 Task: Create Card Change Control Board Meeting in Board Website Development to Workspace Consulting. Create Card Horticulture Review in Board Business Process Automation to Workspace Consulting. Create Card Project Management Review in Board Business Model Business Case Development and Analysis to Workspace Consulting
Action: Mouse moved to (656, 203)
Screenshot: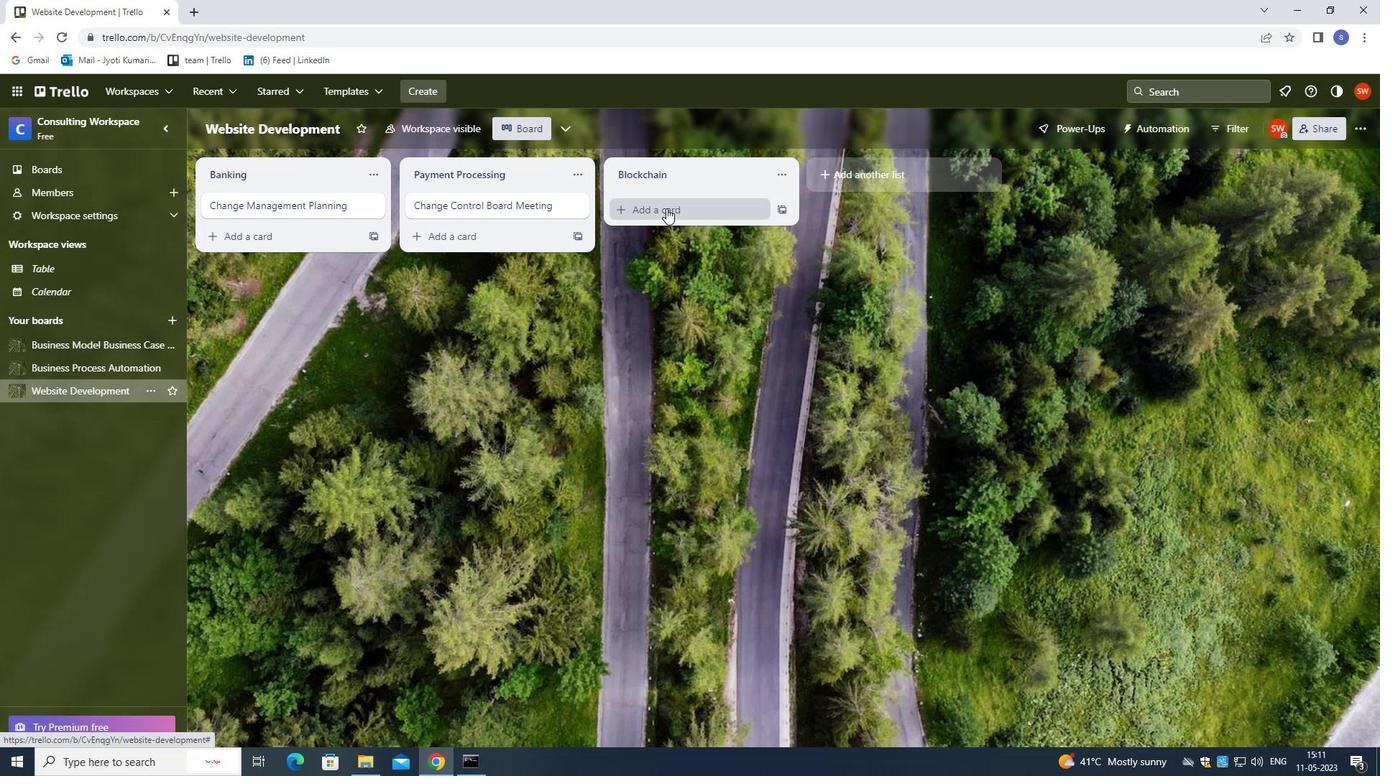 
Action: Mouse pressed left at (656, 203)
Screenshot: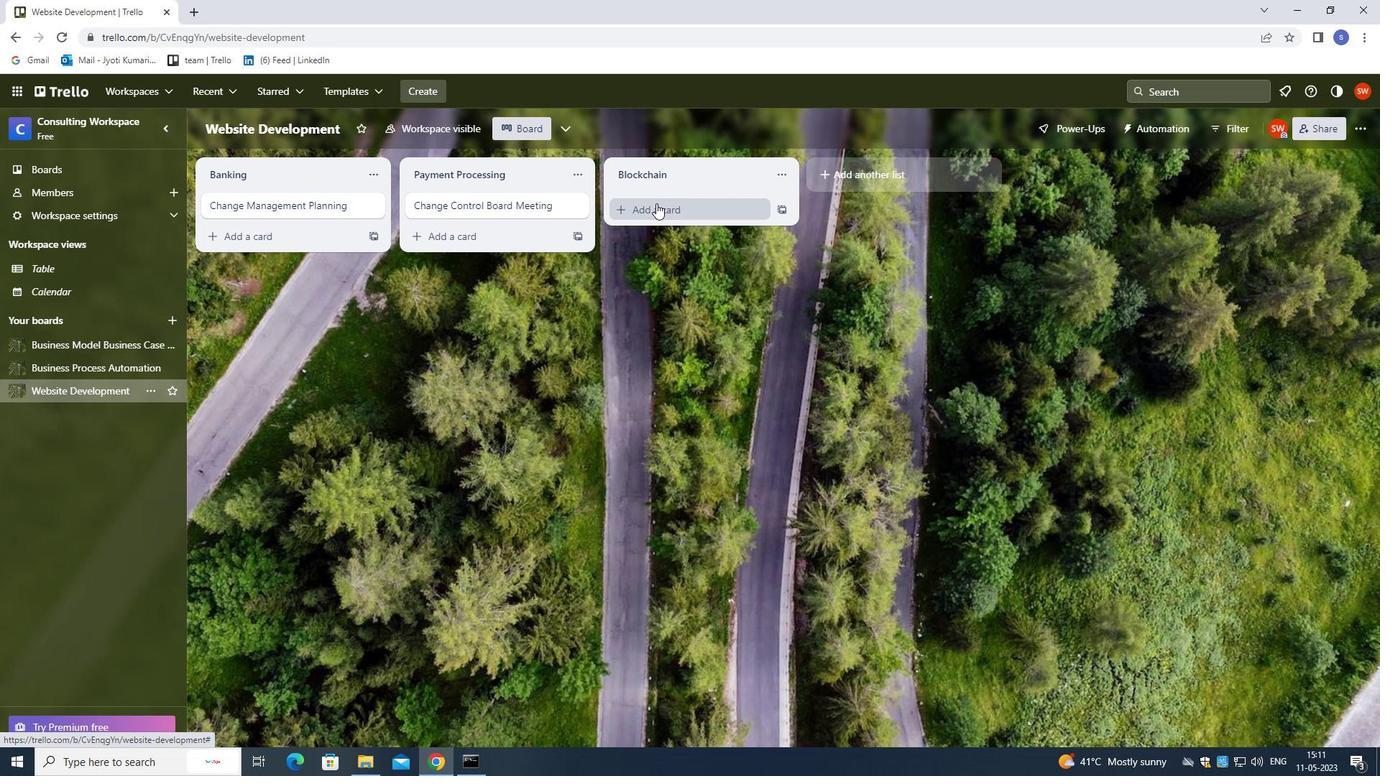 
Action: Key pressed <Key.shift>CHANGE<Key.space><Key.shift>CONTROL<Key.space><Key.shift>BOARD<Key.space><Key.shift>MEETING<Key.enter>
Screenshot: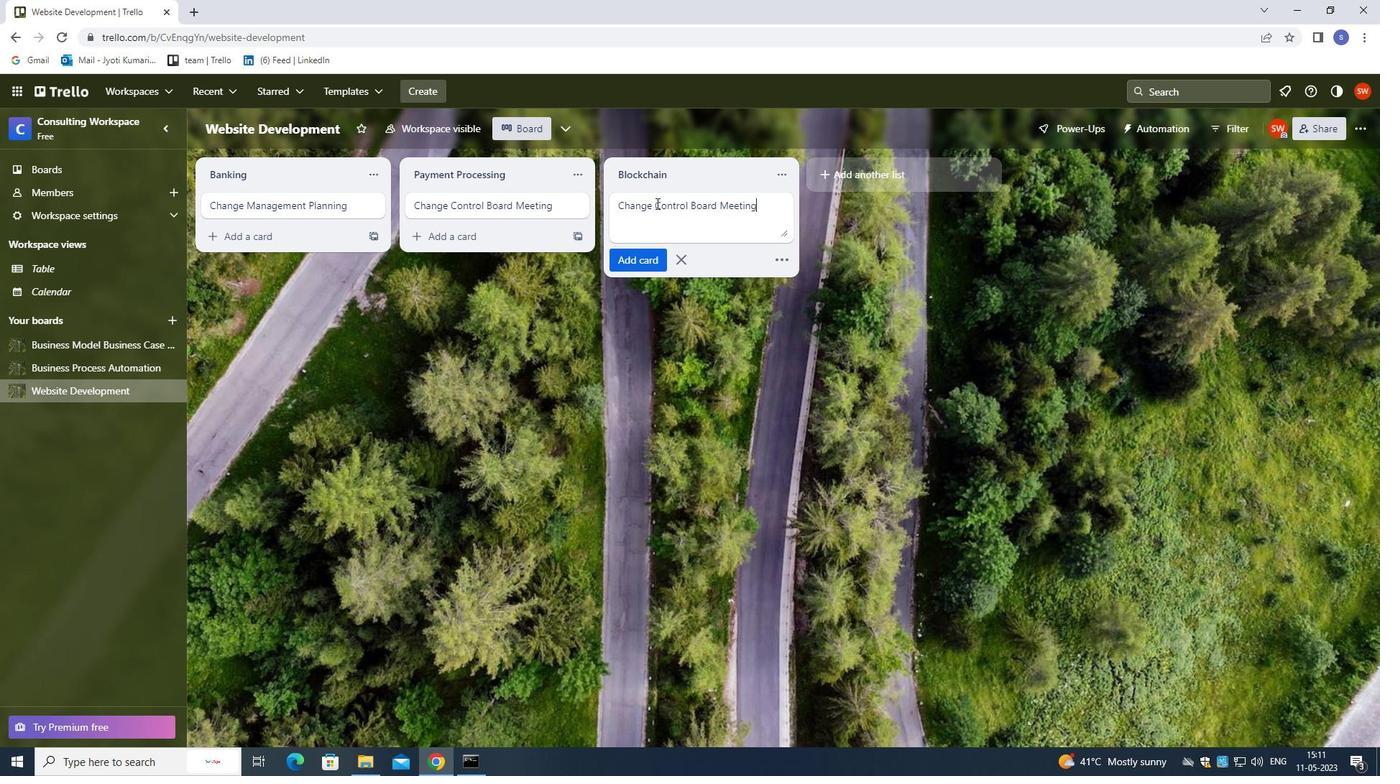 
Action: Mouse moved to (78, 366)
Screenshot: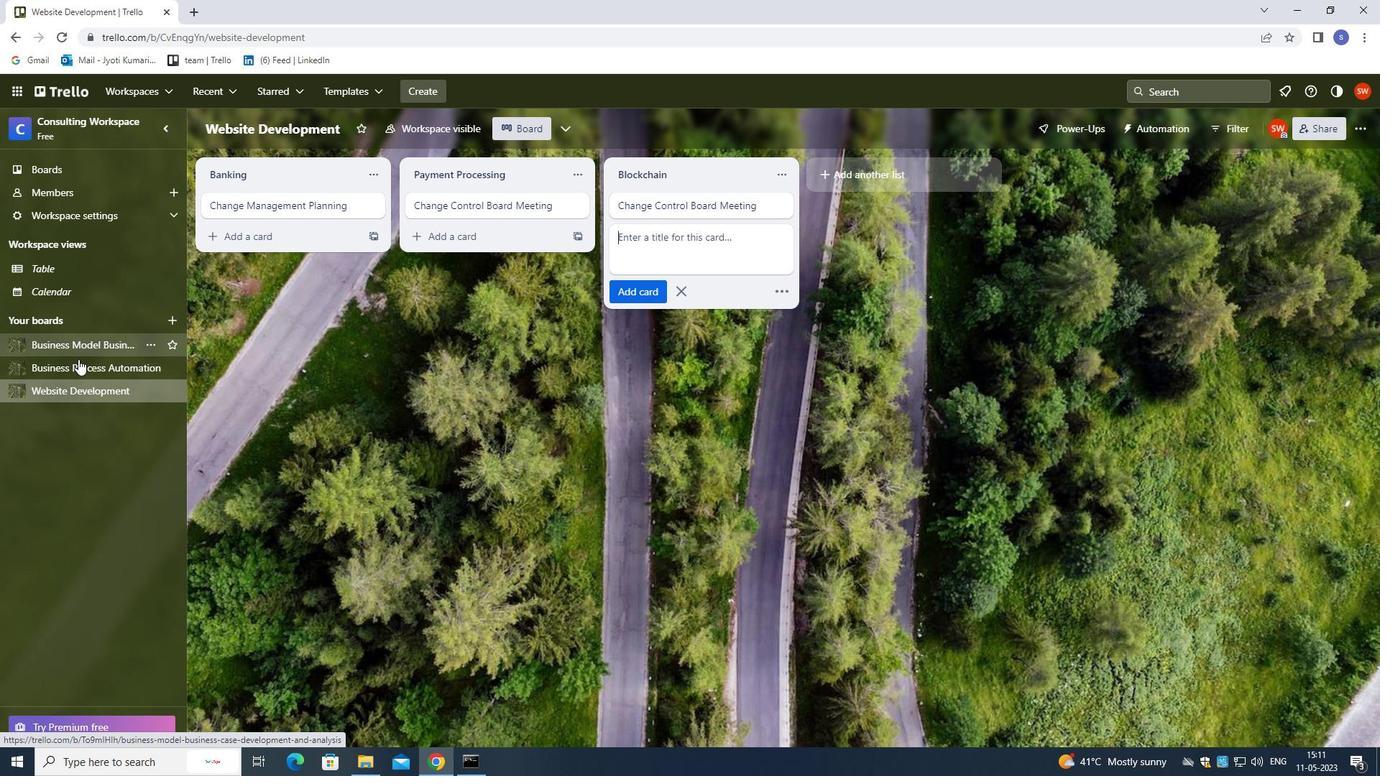 
Action: Mouse pressed left at (78, 366)
Screenshot: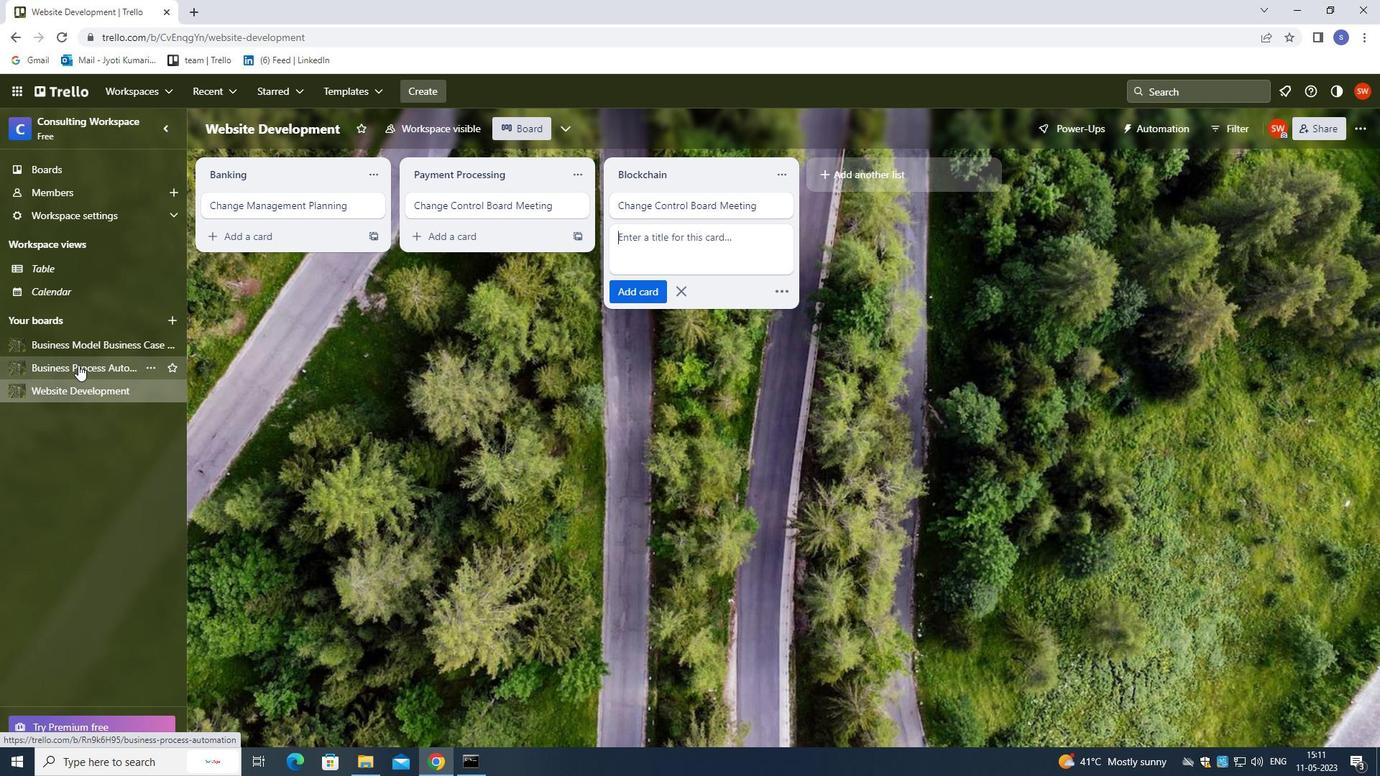 
Action: Mouse moved to (691, 206)
Screenshot: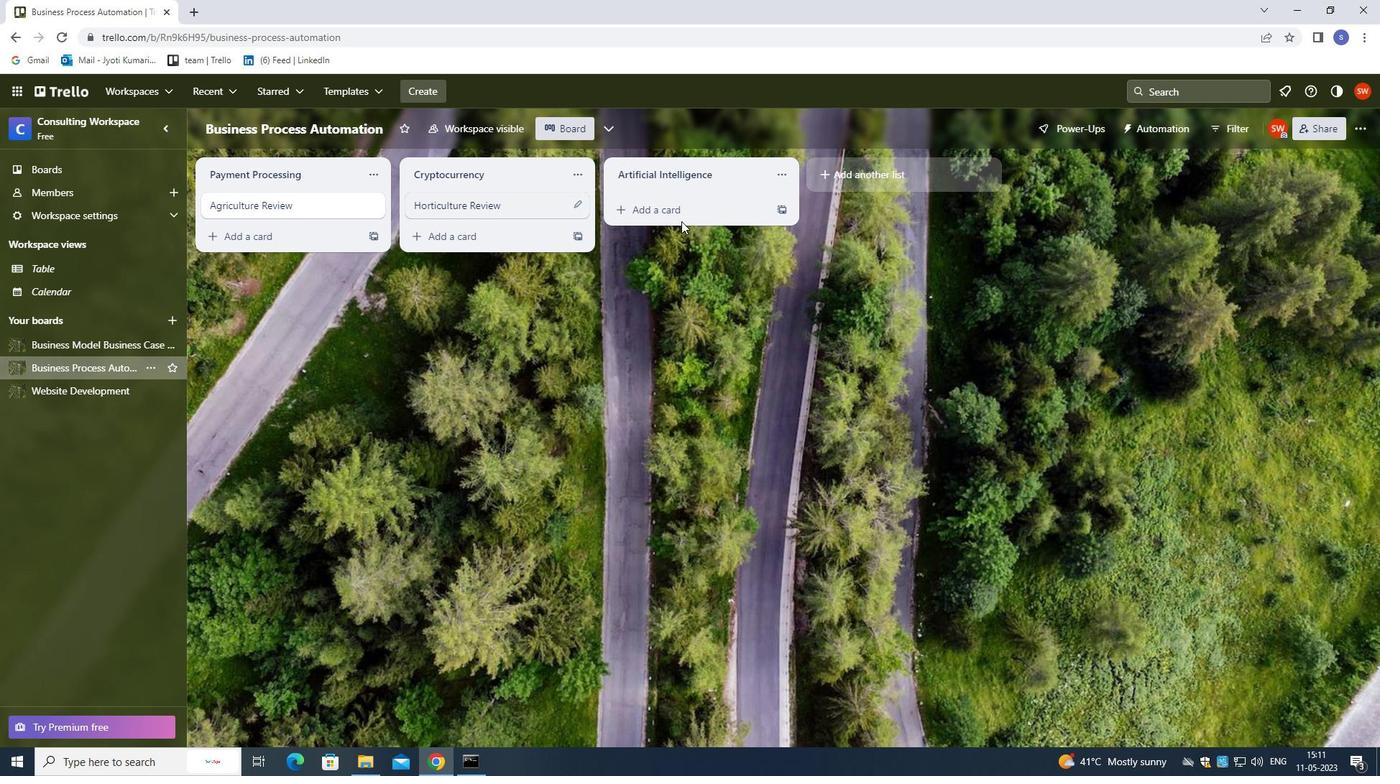 
Action: Mouse pressed left at (691, 206)
Screenshot: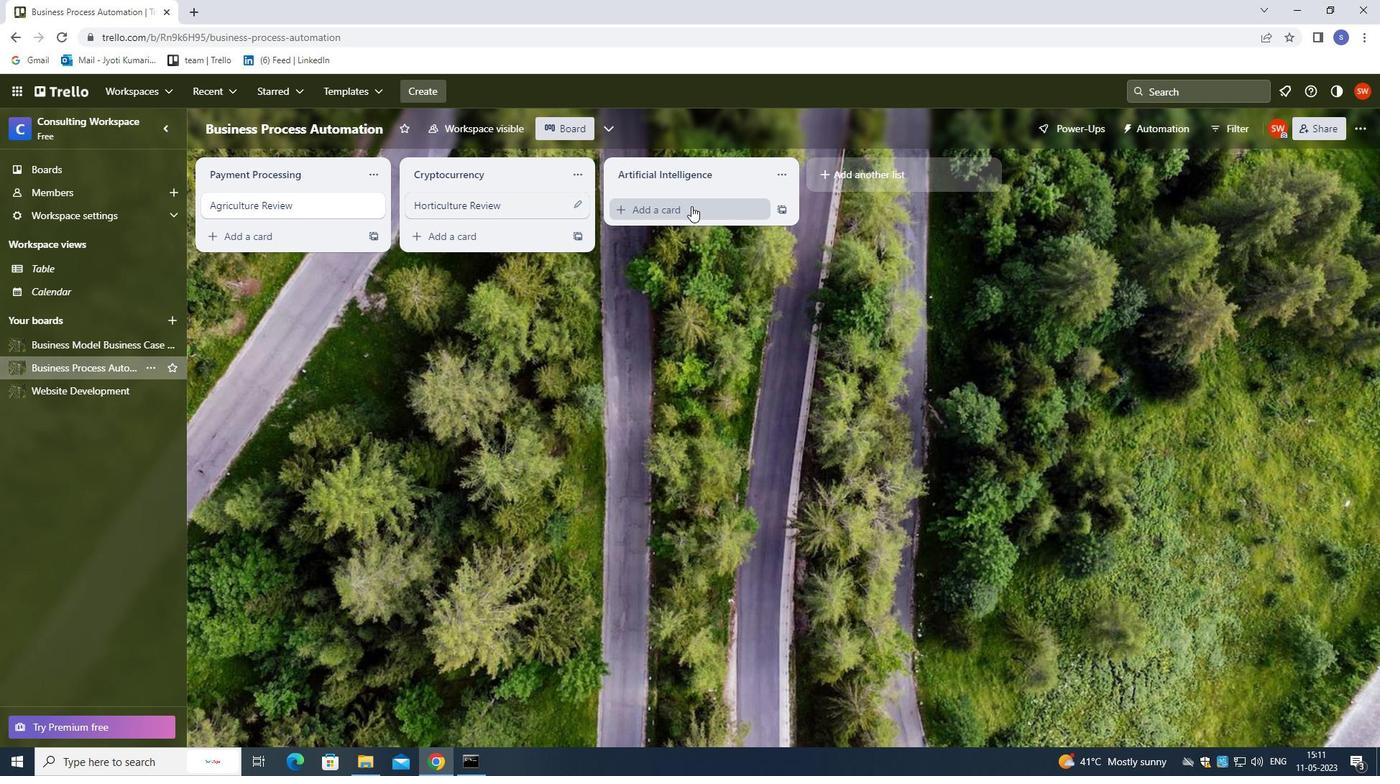 
Action: Key pressed <Key.shift>HORTICULTURE<Key.space><Key.shift>REVIEW<Key.enter>
Screenshot: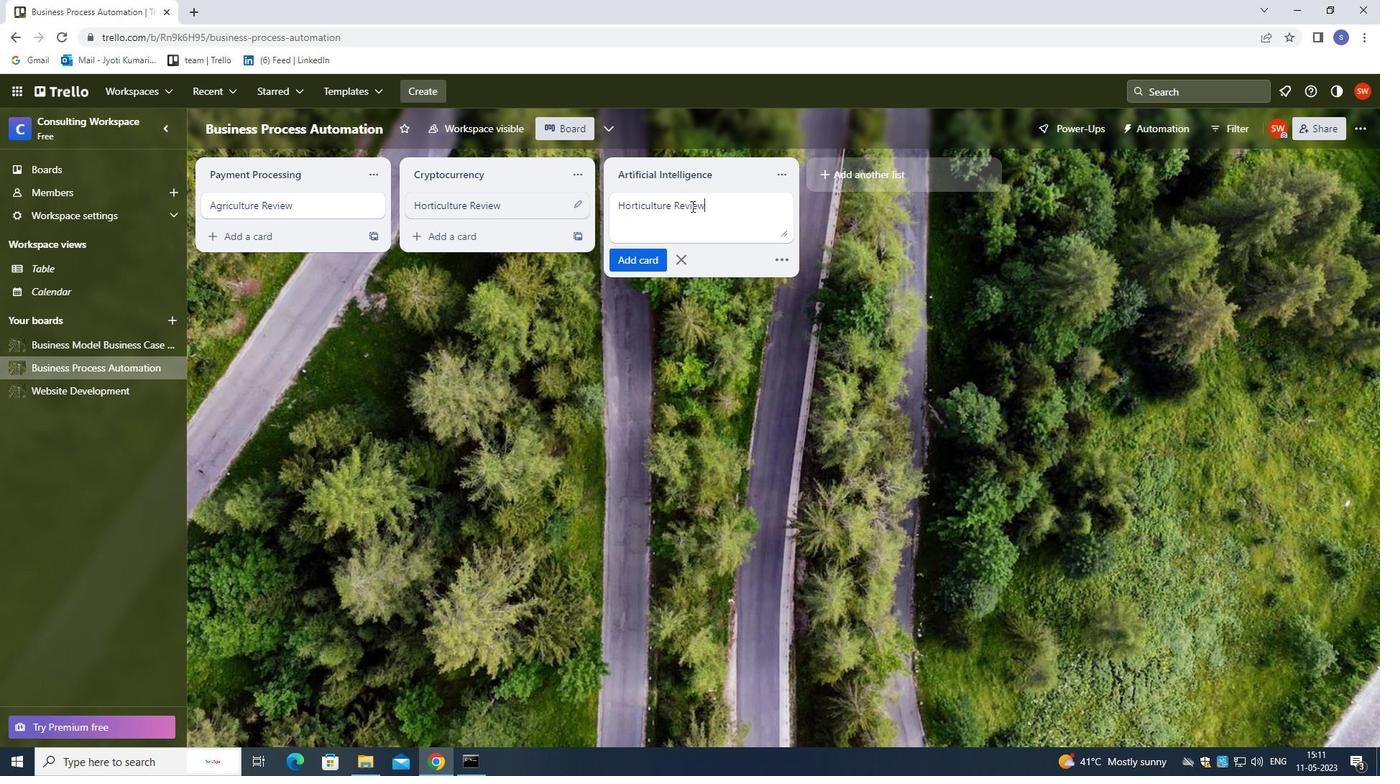 
Action: Mouse moved to (71, 345)
Screenshot: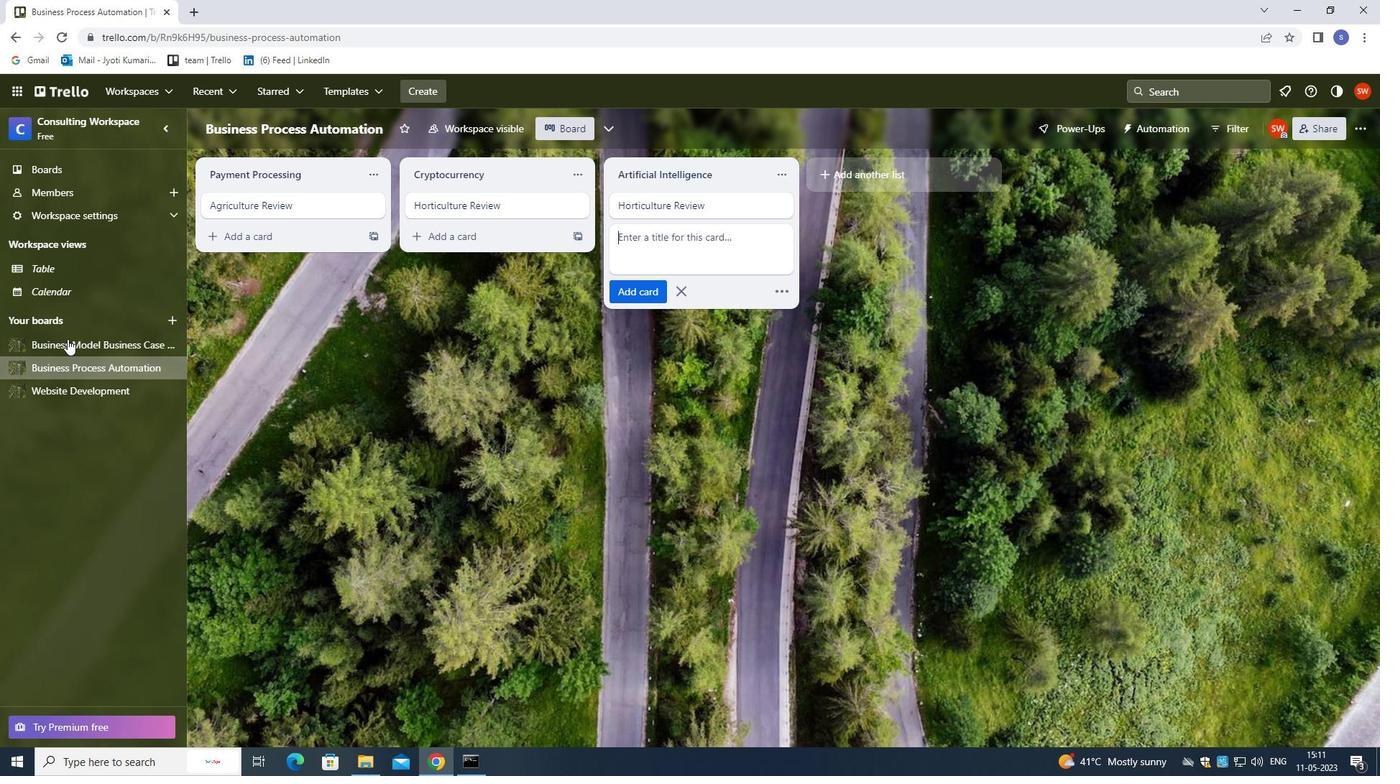 
Action: Mouse pressed left at (71, 345)
Screenshot: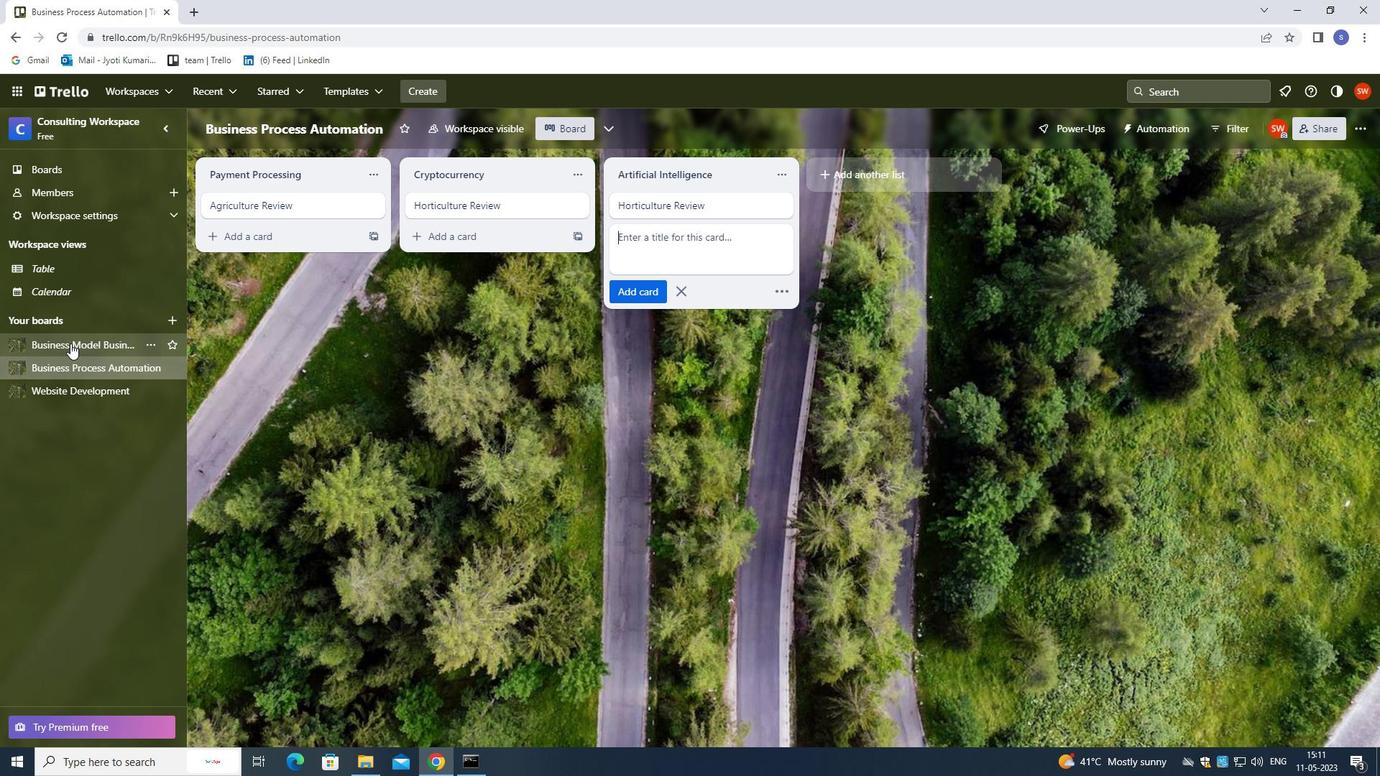 
Action: Mouse moved to (684, 209)
Screenshot: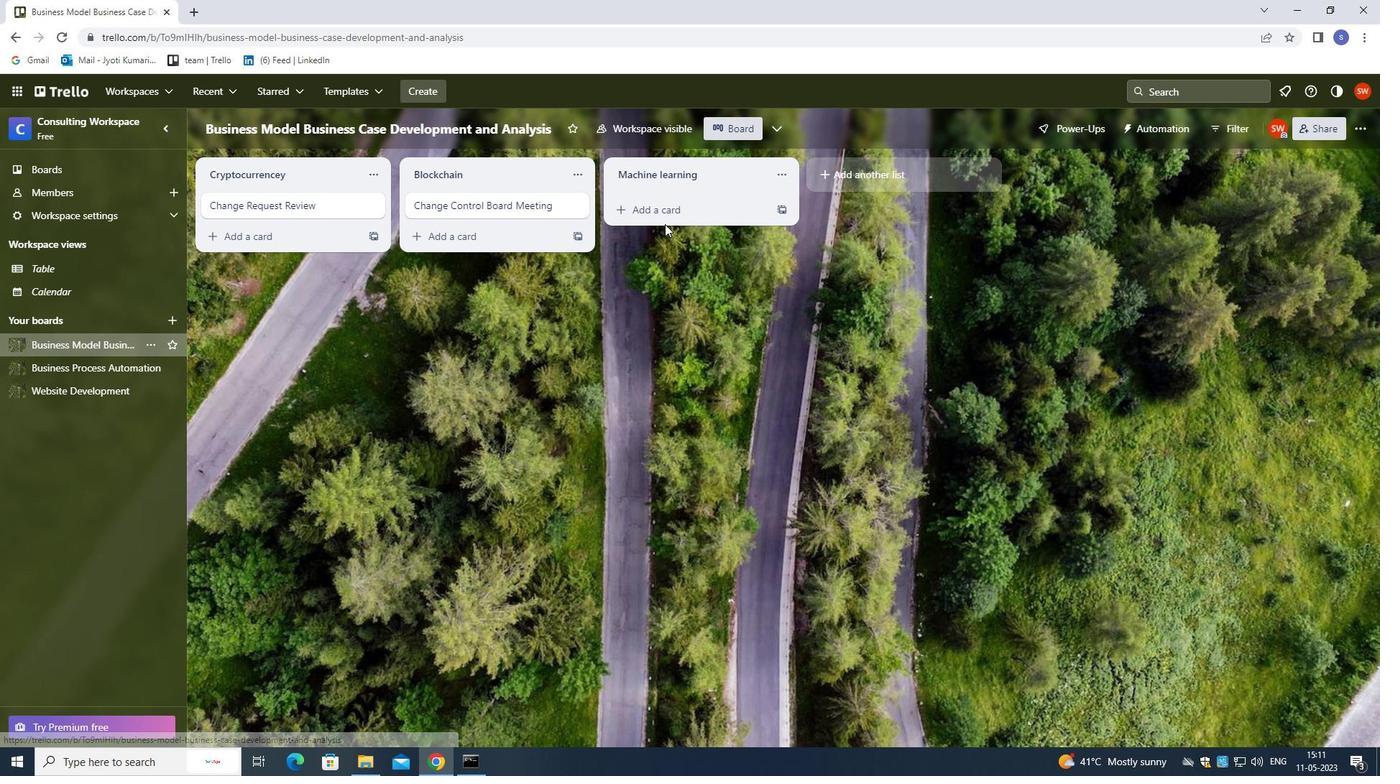 
Action: Mouse pressed left at (684, 209)
Screenshot: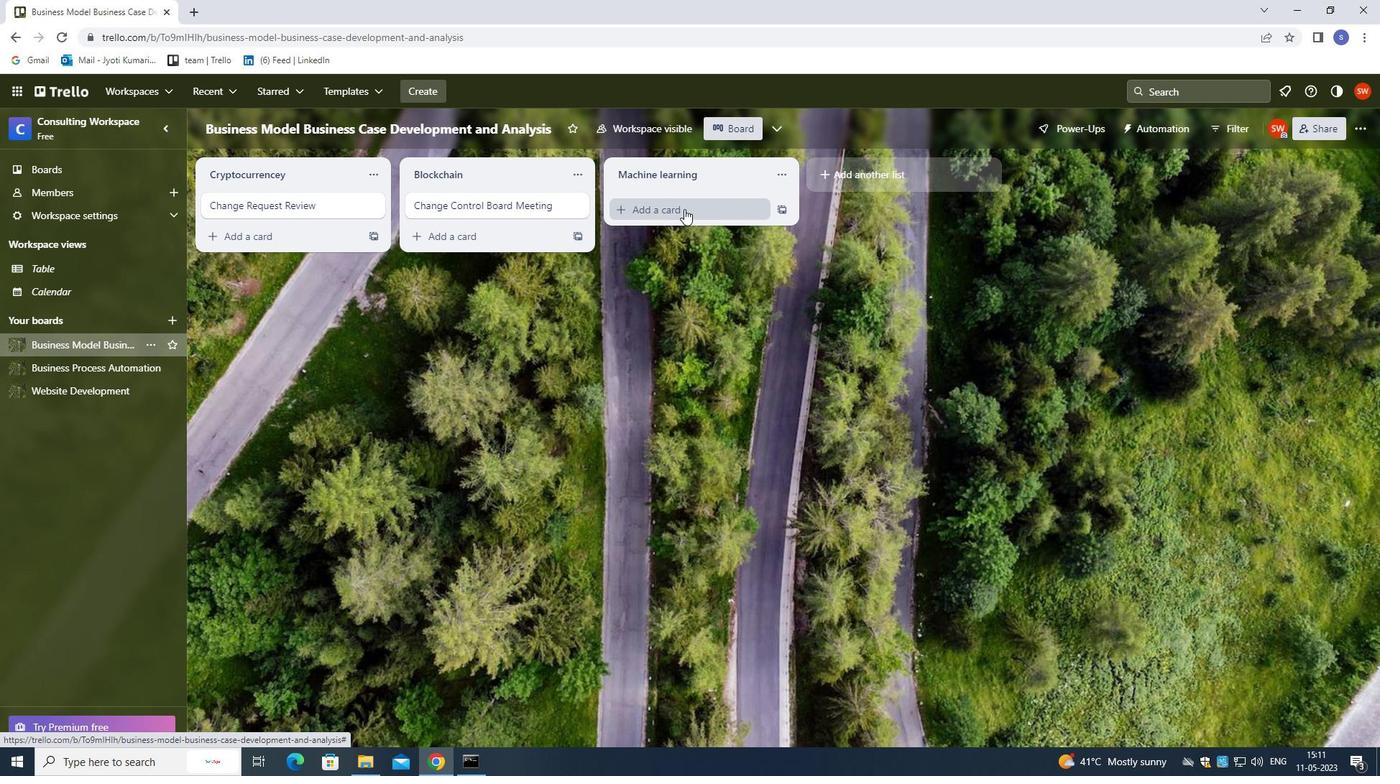 
Action: Key pressed <Key.shift>PROJECT<Key.space><Key.shift><Key.shift><Key.shift><Key.shift><Key.shift>MANAGEMENT<Key.space><Key.shift>REVIEW<Key.enter>
Screenshot: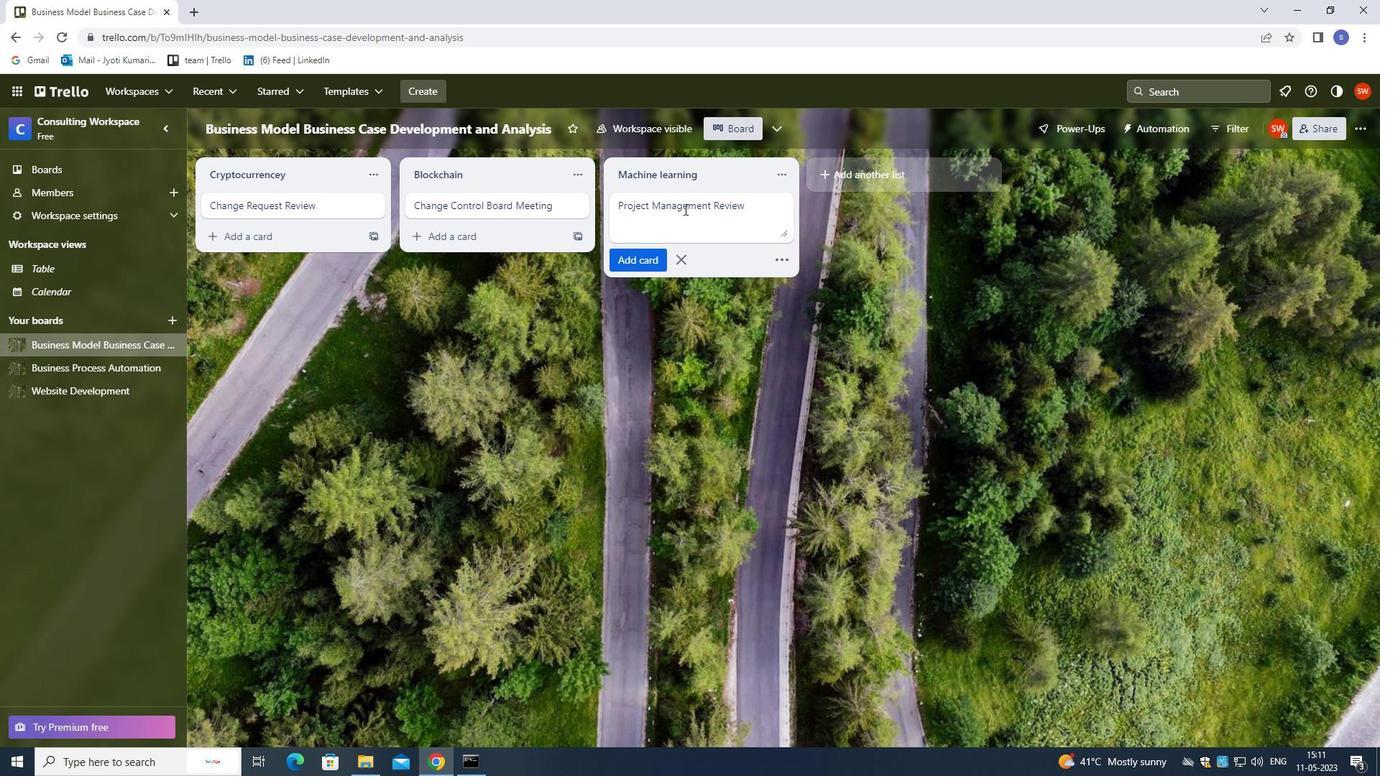 
